 Task: Add The Old Spaghetti Factory Shredded Mizithra & Romano Blend to the cart.
Action: Mouse moved to (839, 295)
Screenshot: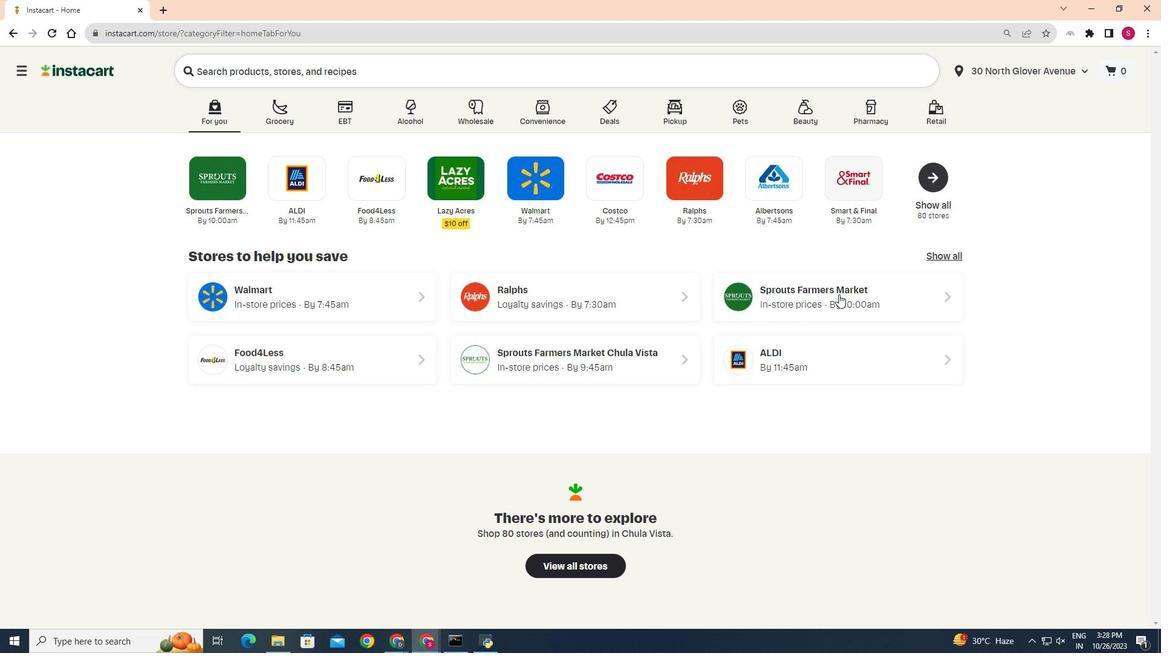 
Action: Mouse pressed left at (839, 295)
Screenshot: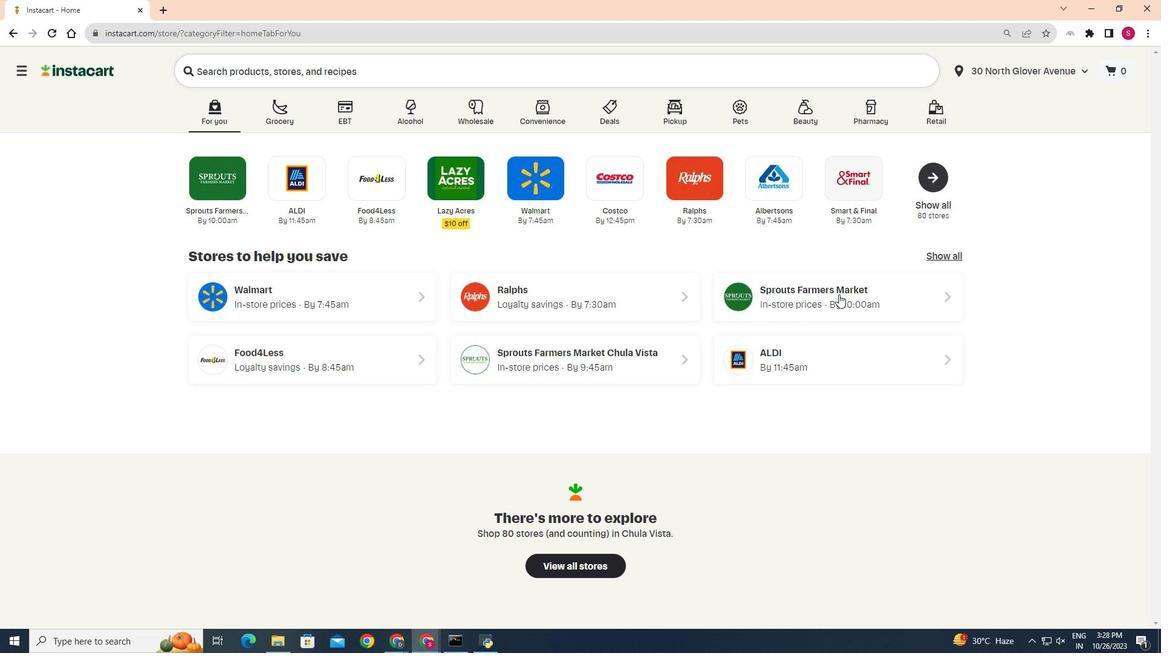 
Action: Mouse moved to (55, 511)
Screenshot: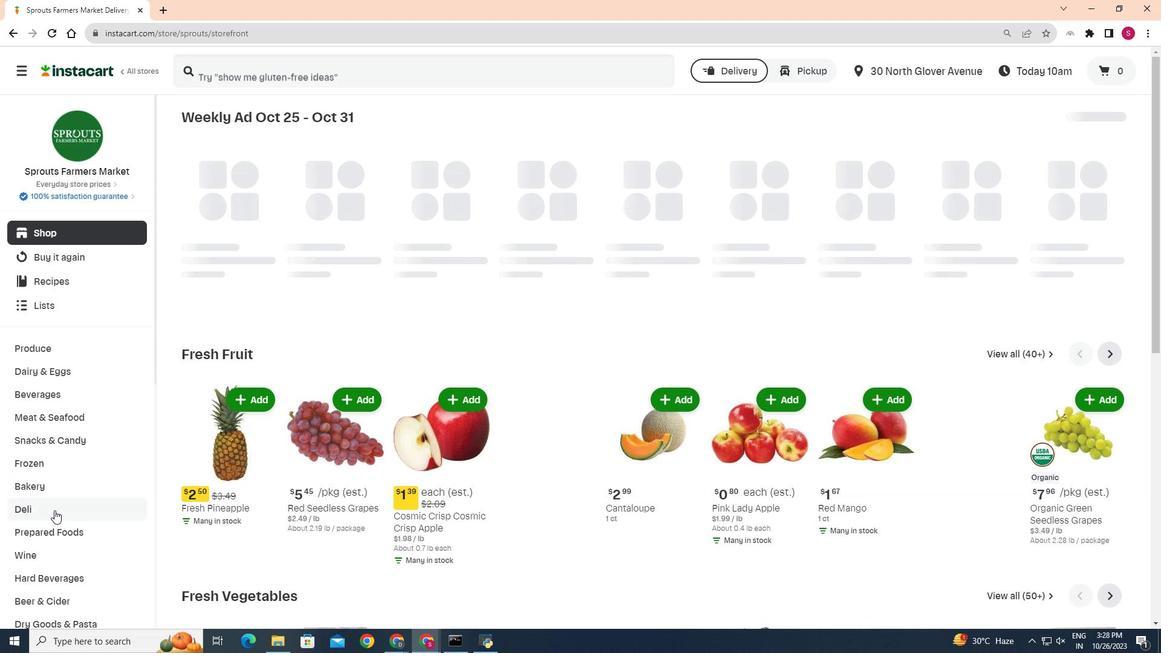 
Action: Mouse pressed left at (55, 511)
Screenshot: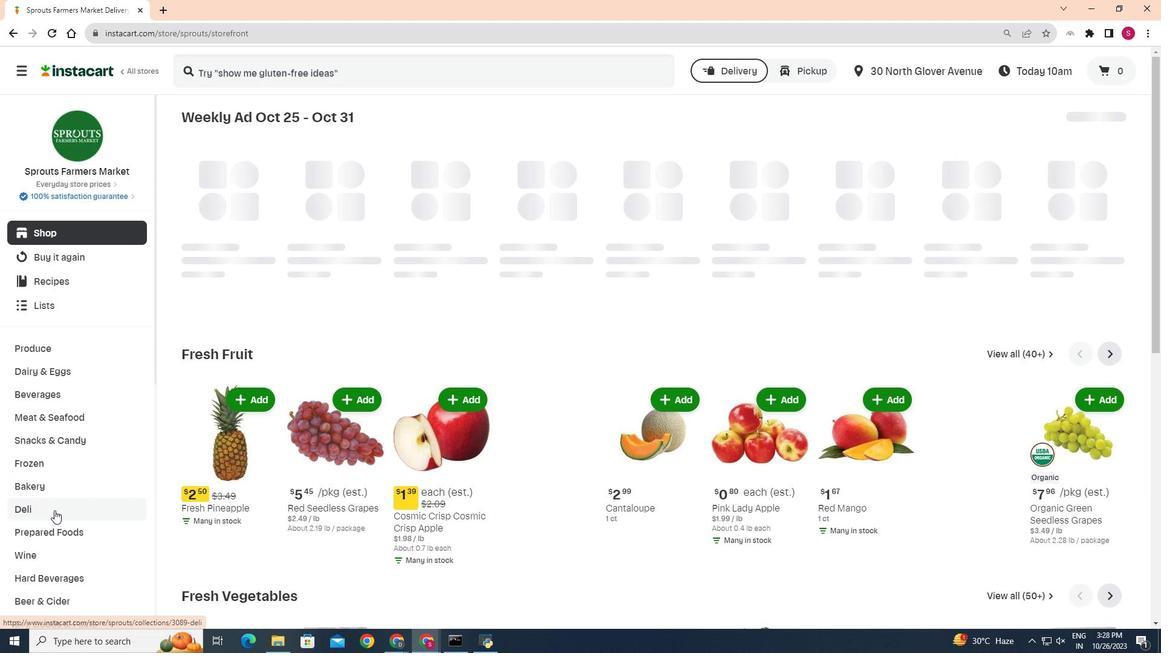 
Action: Mouse moved to (316, 160)
Screenshot: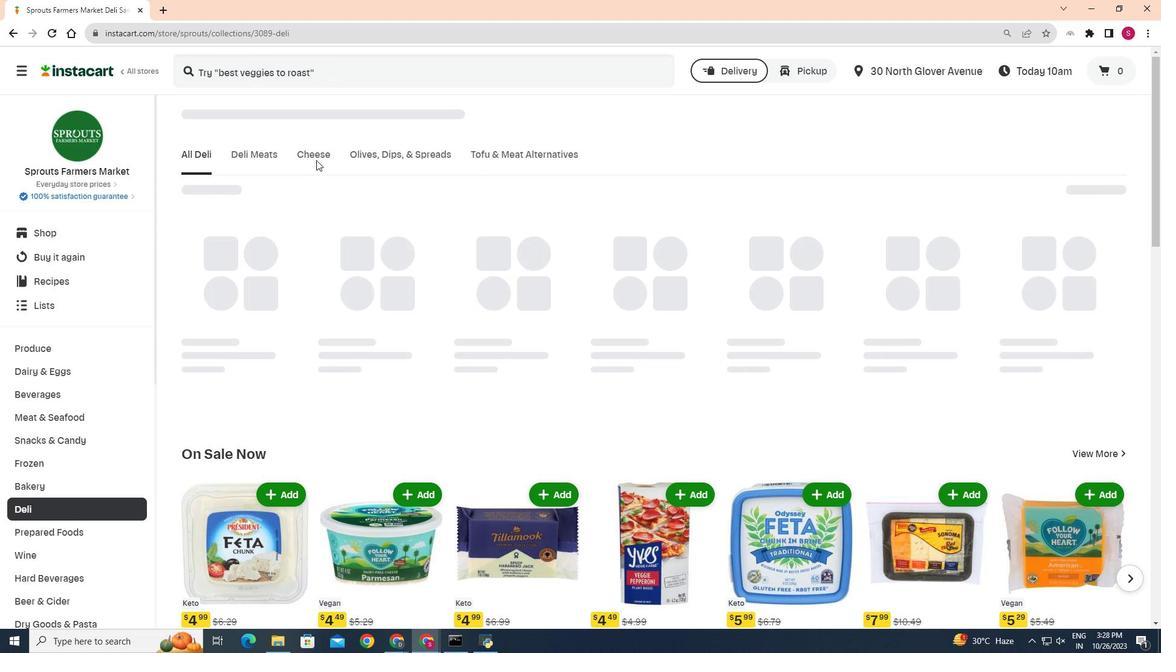 
Action: Mouse pressed left at (316, 160)
Screenshot: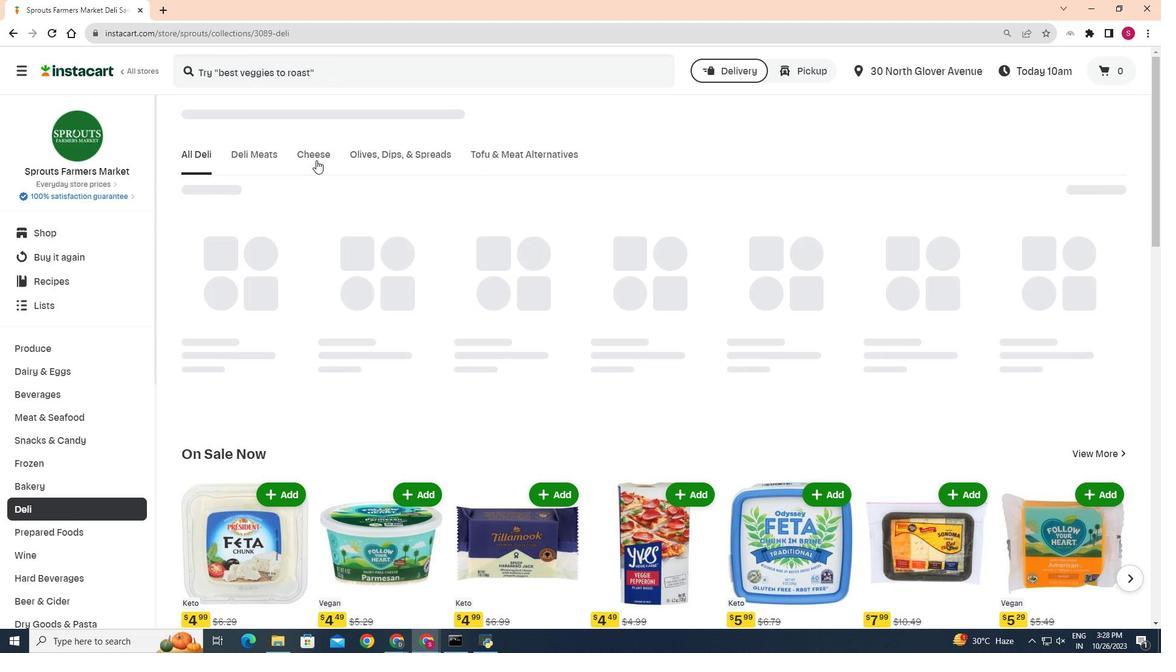 
Action: Mouse moved to (362, 197)
Screenshot: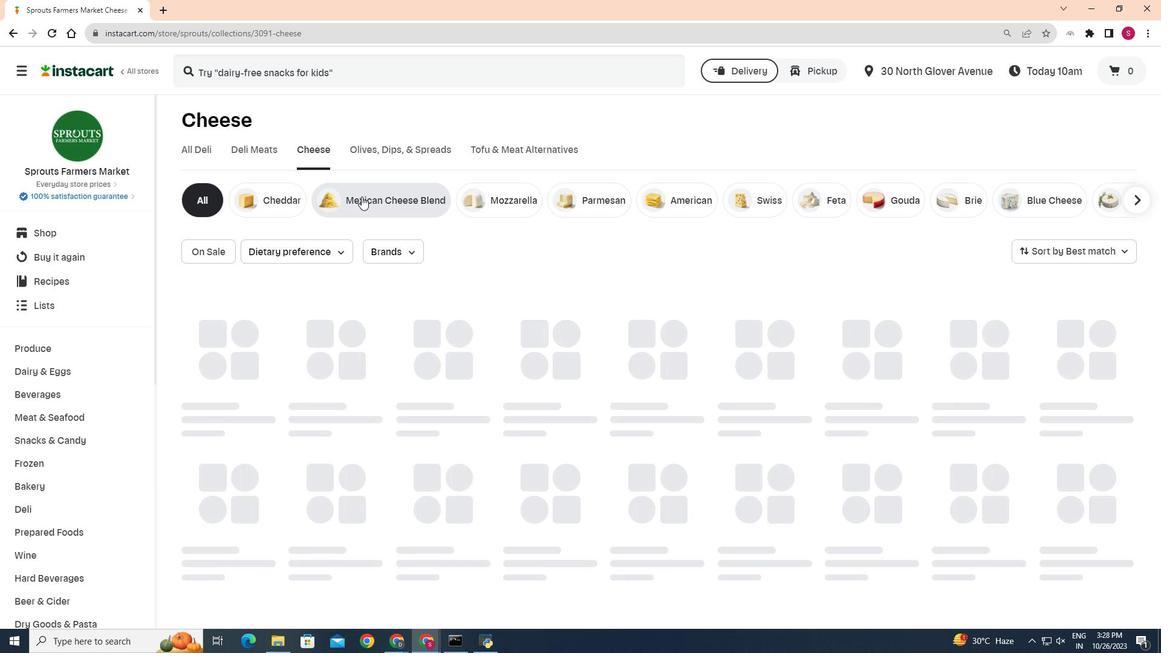 
Action: Mouse pressed left at (362, 197)
Screenshot: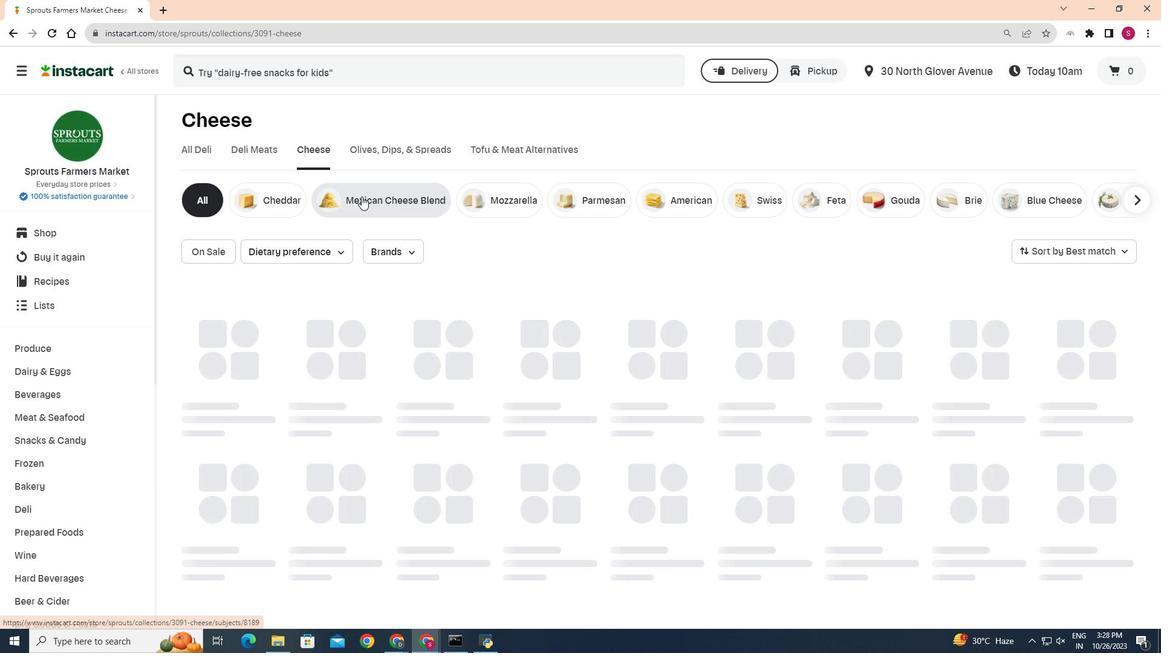
Action: Mouse moved to (986, 383)
Screenshot: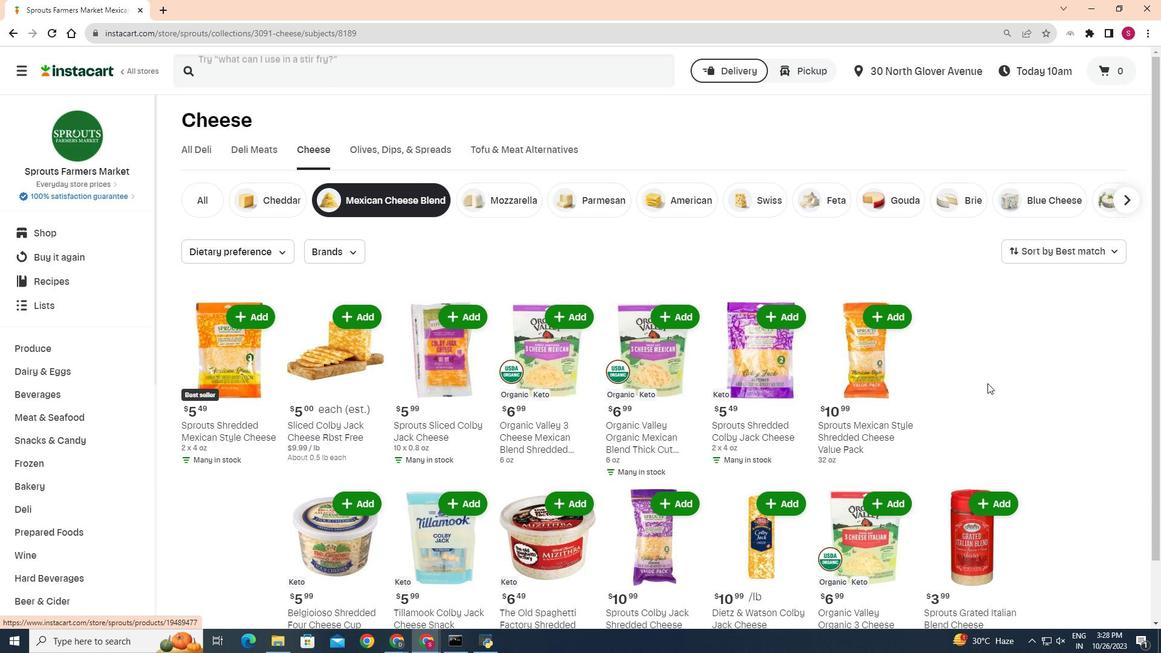 
Action: Mouse scrolled (986, 382) with delta (0, 0)
Screenshot: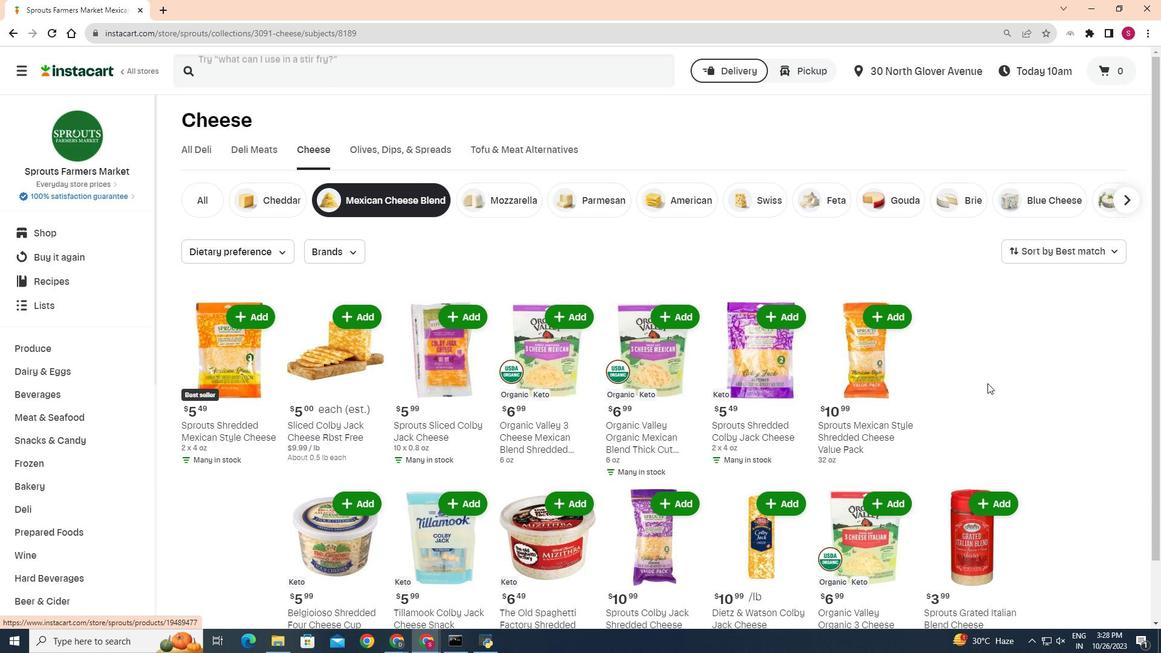 
Action: Mouse moved to (966, 472)
Screenshot: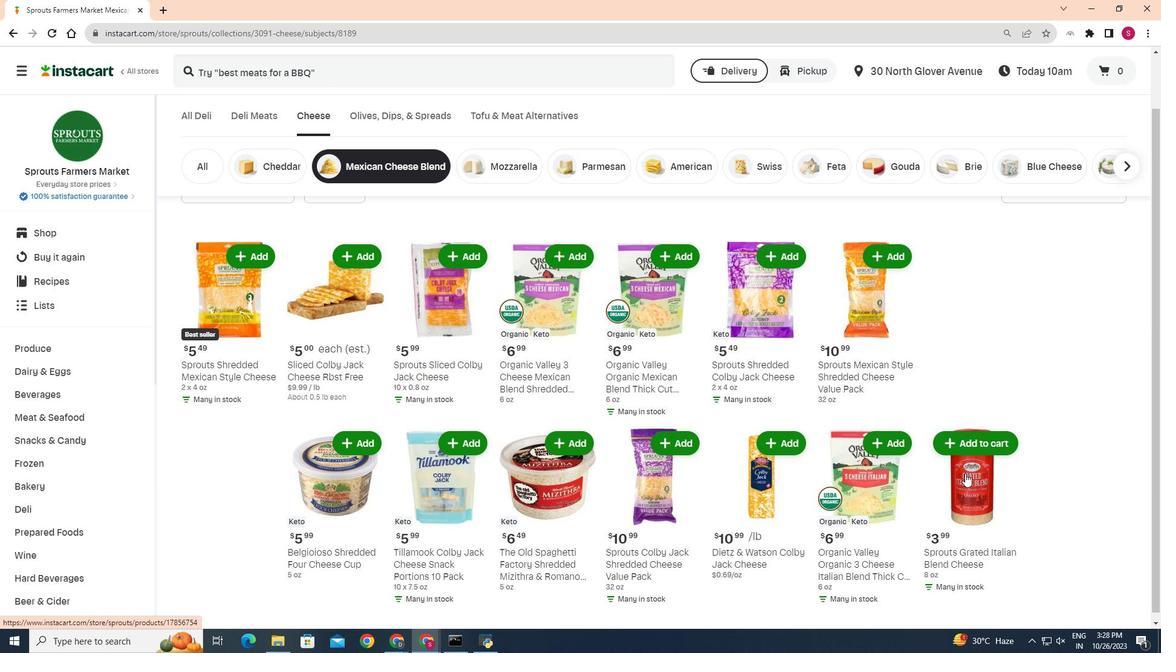 
Action: Mouse scrolled (966, 472) with delta (0, 0)
Screenshot: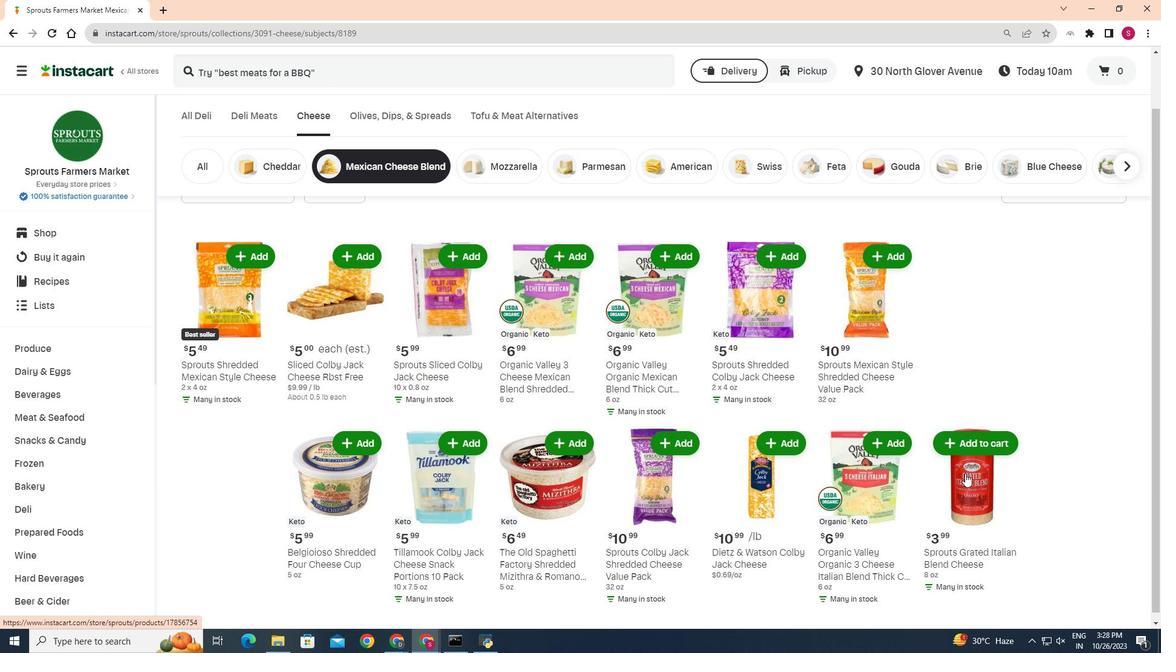 
Action: Mouse moved to (570, 440)
Screenshot: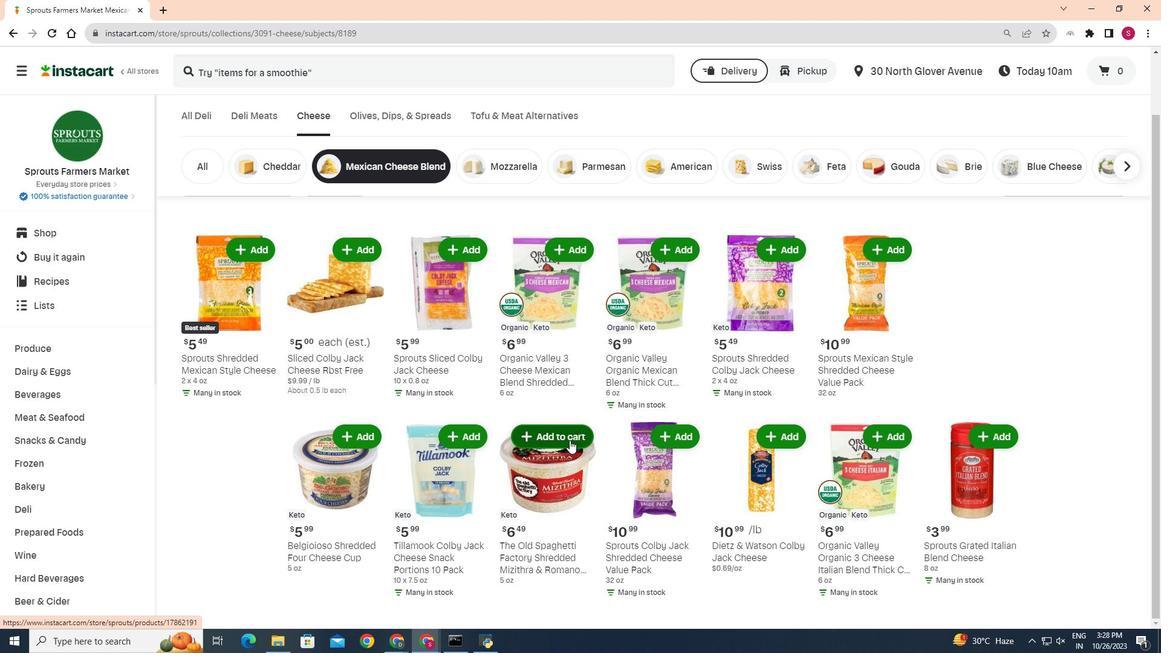 
Action: Mouse pressed left at (570, 440)
Screenshot: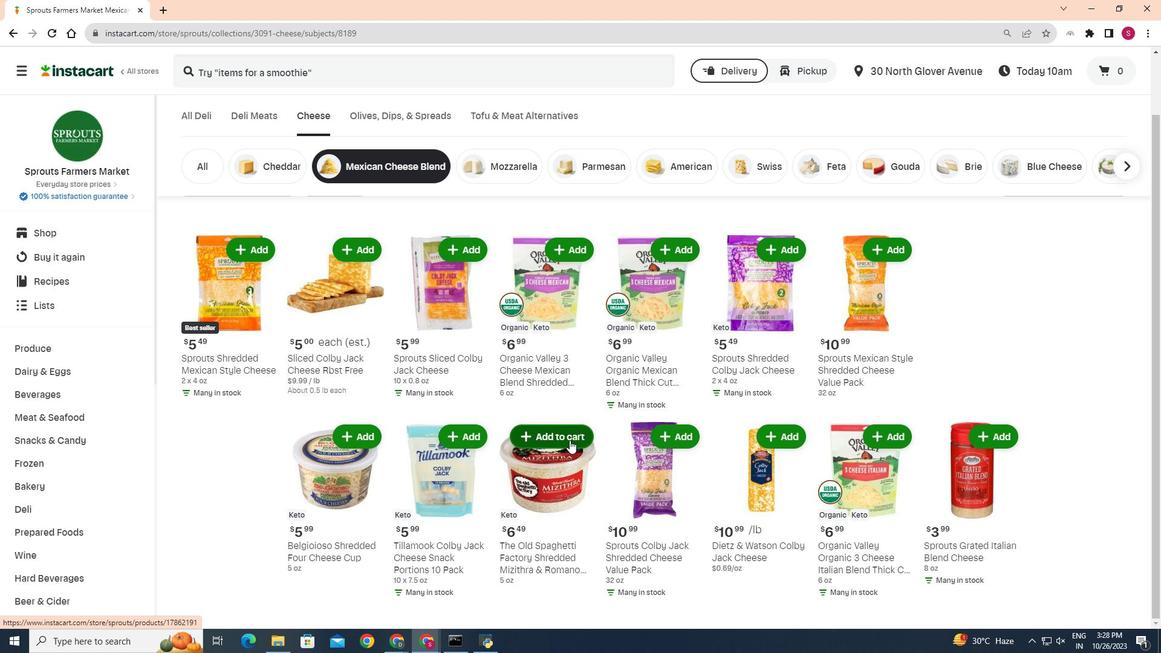 
Action: Mouse moved to (583, 395)
Screenshot: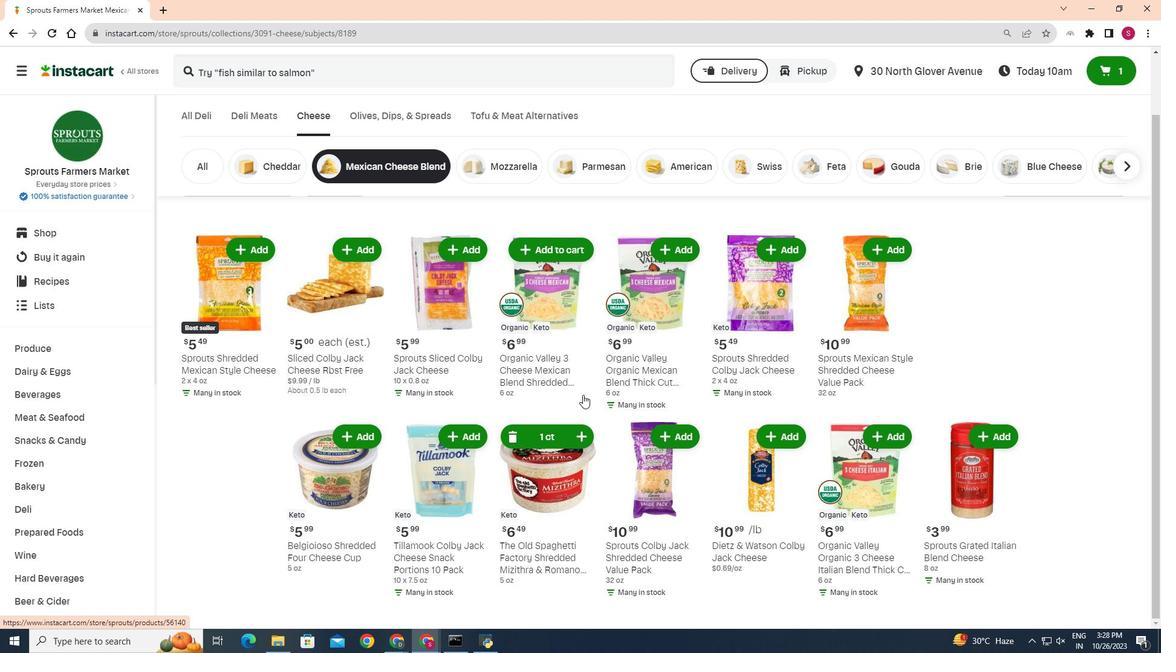 
